 Task: Add a condition where "Channel Is Get Satisfaction" in new tickets in your groups.
Action: Mouse moved to (117, 420)
Screenshot: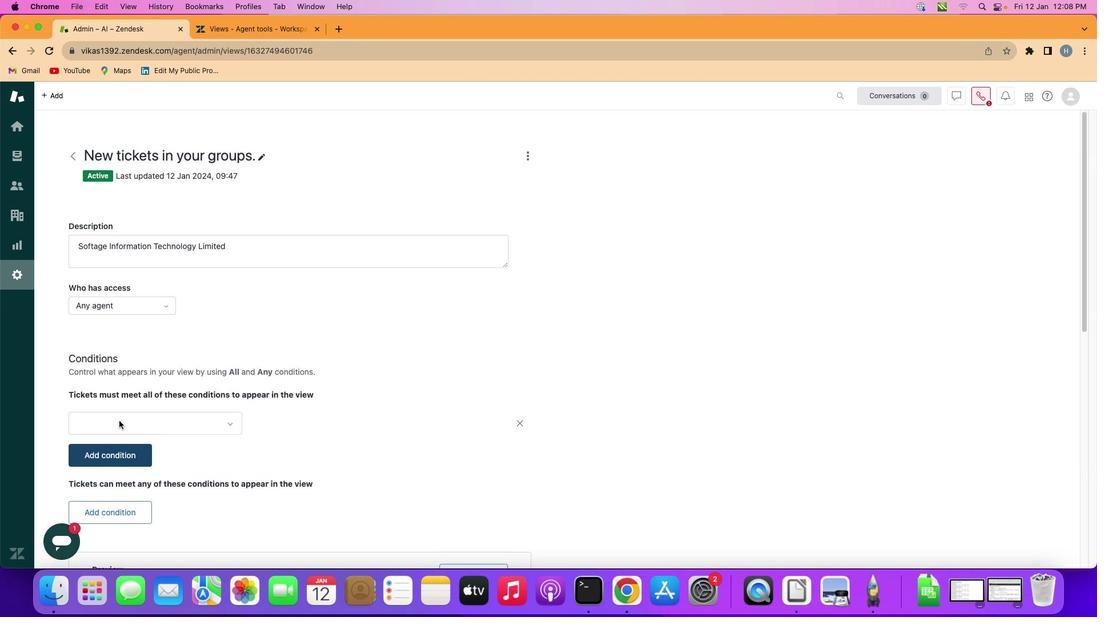 
Action: Mouse pressed left at (117, 420)
Screenshot: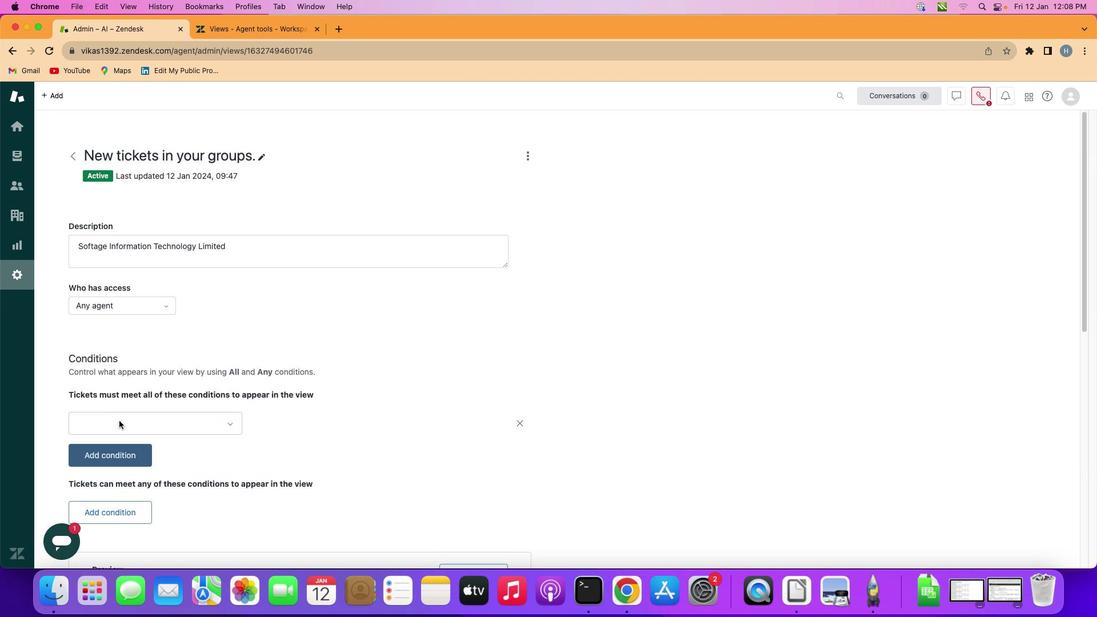 
Action: Mouse moved to (184, 417)
Screenshot: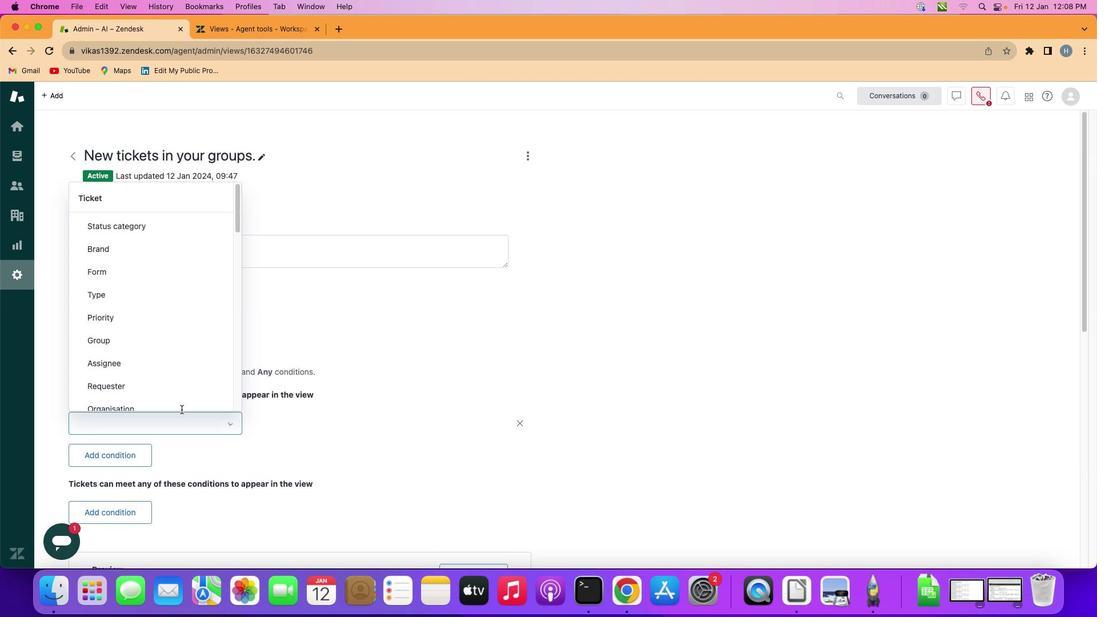
Action: Mouse pressed left at (184, 417)
Screenshot: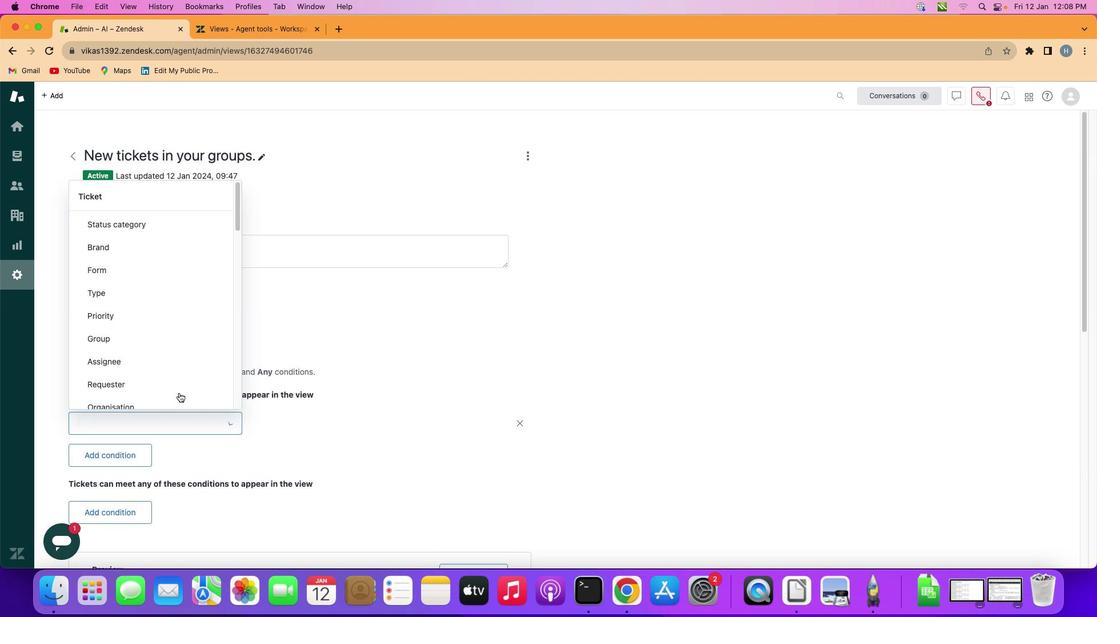 
Action: Mouse moved to (175, 299)
Screenshot: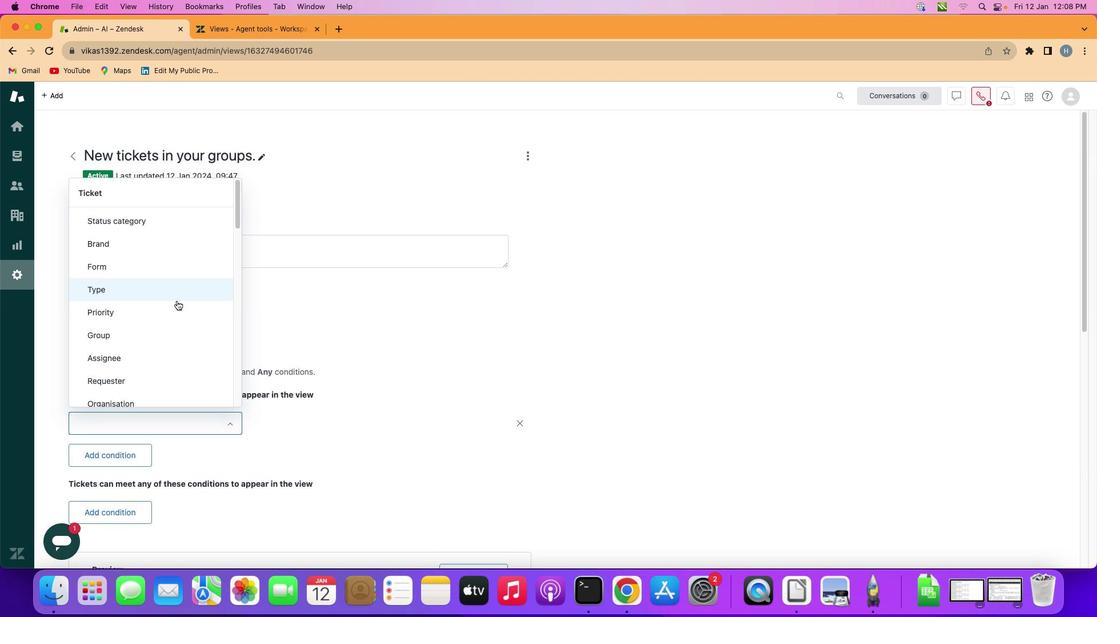 
Action: Mouse scrolled (175, 299) with delta (0, -1)
Screenshot: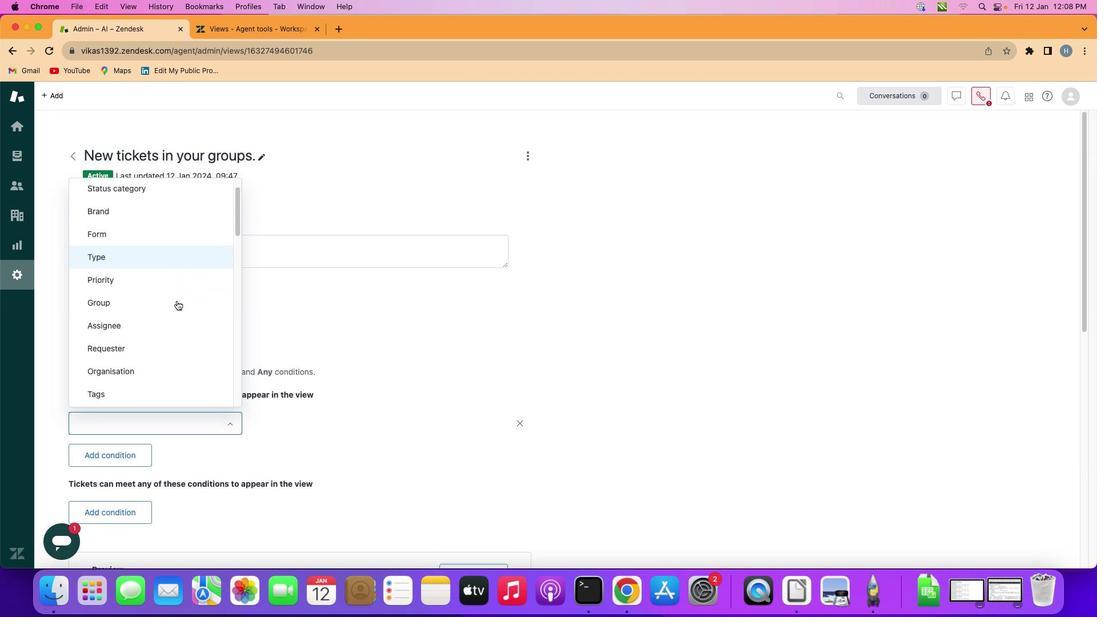 
Action: Mouse scrolled (175, 299) with delta (0, -1)
Screenshot: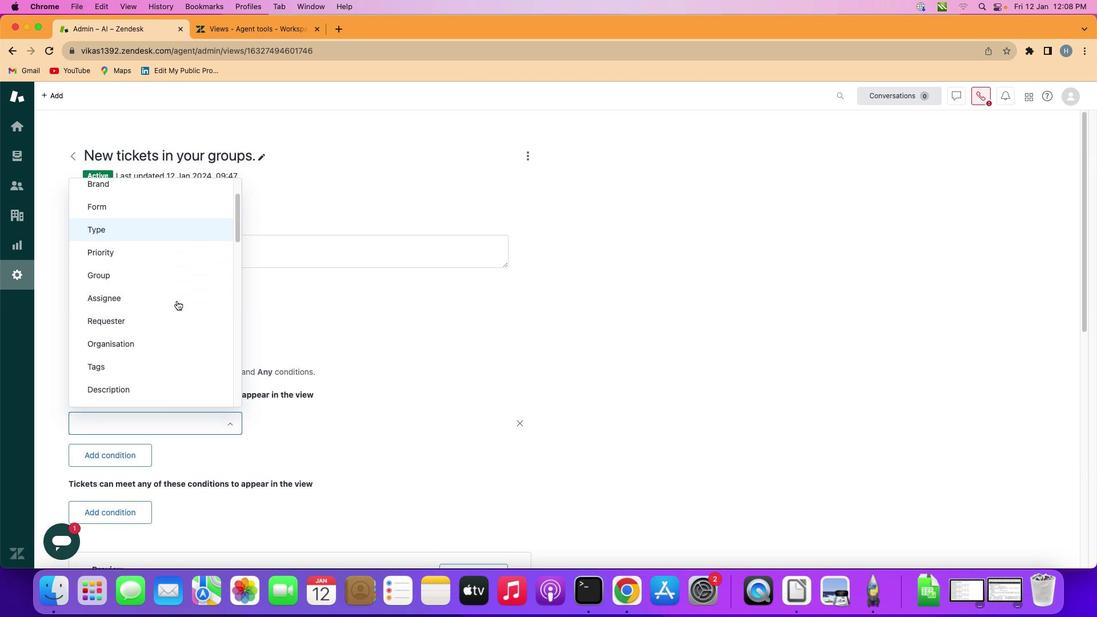 
Action: Mouse scrolled (175, 299) with delta (0, -1)
Screenshot: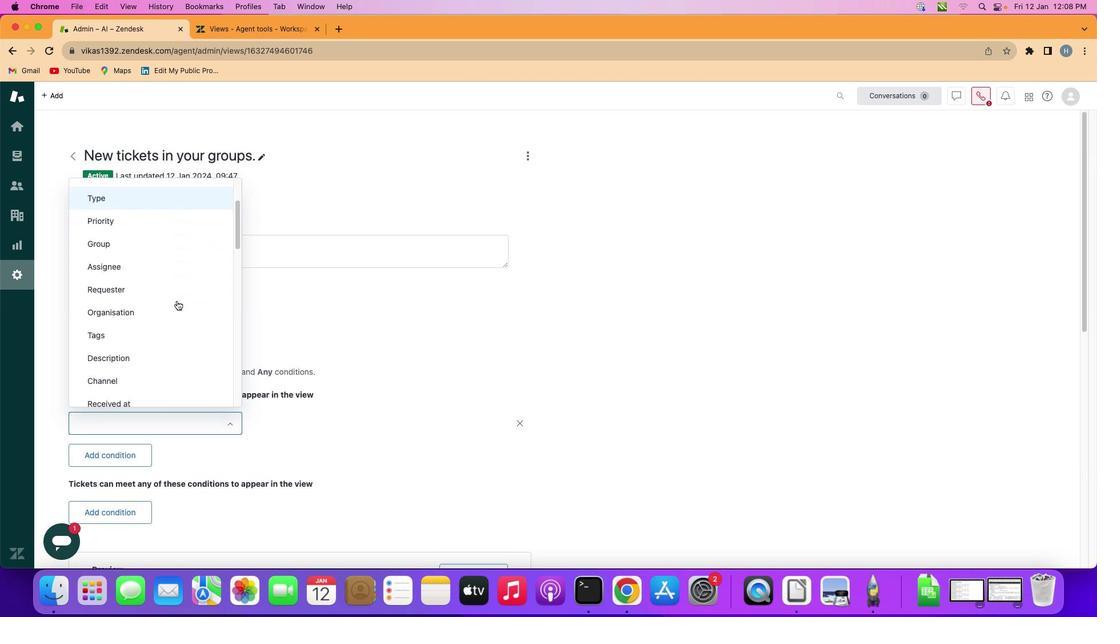 
Action: Mouse scrolled (175, 299) with delta (0, -1)
Screenshot: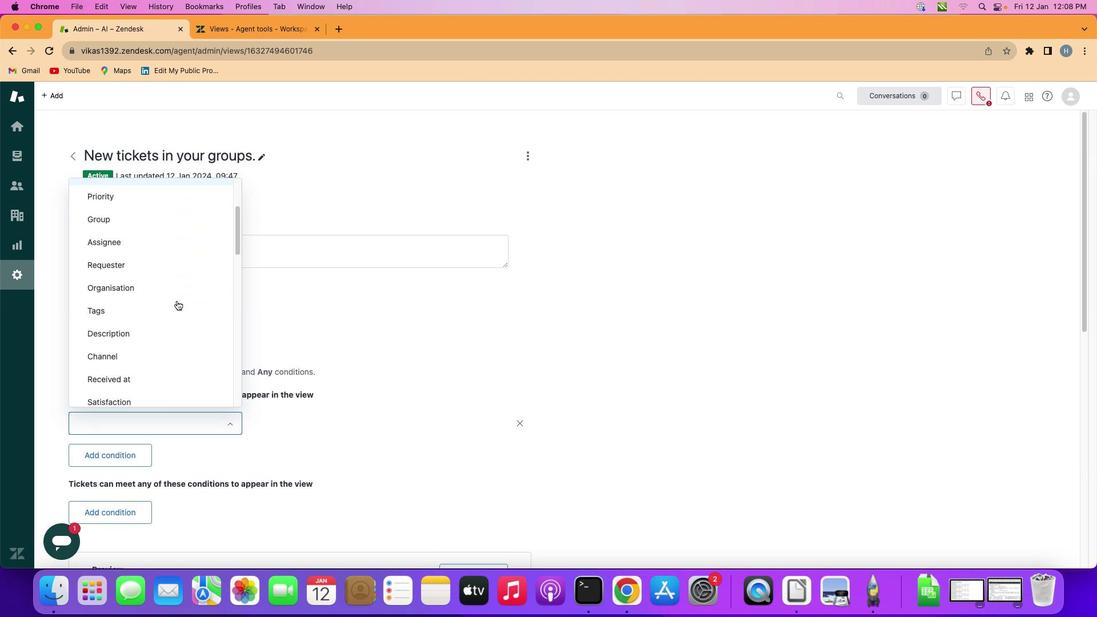 
Action: Mouse scrolled (175, 299) with delta (0, -1)
Screenshot: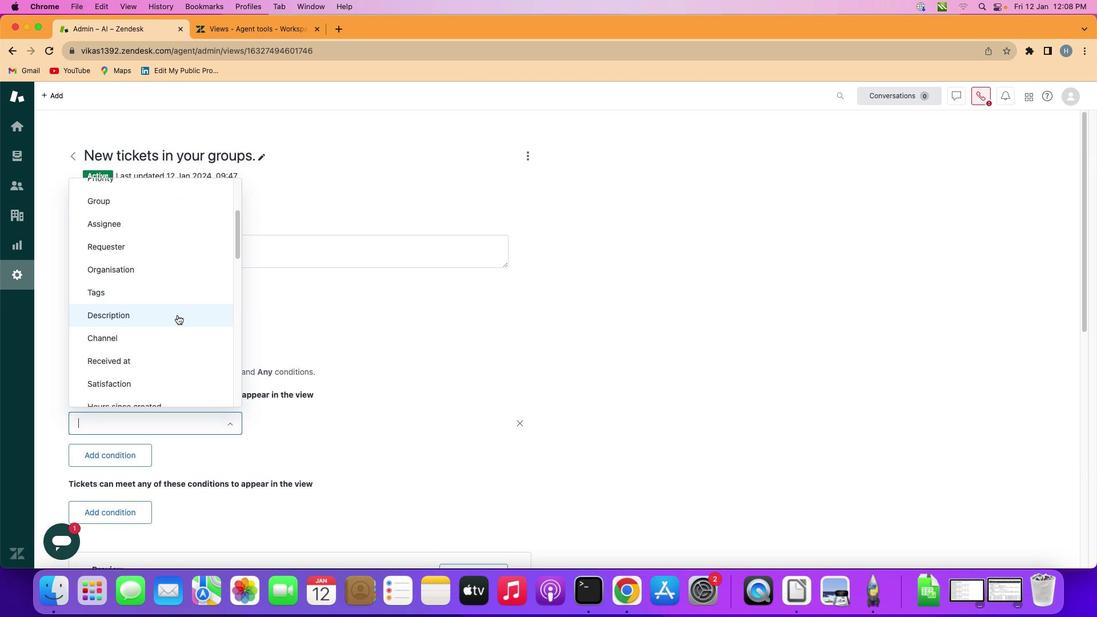 
Action: Mouse moved to (174, 326)
Screenshot: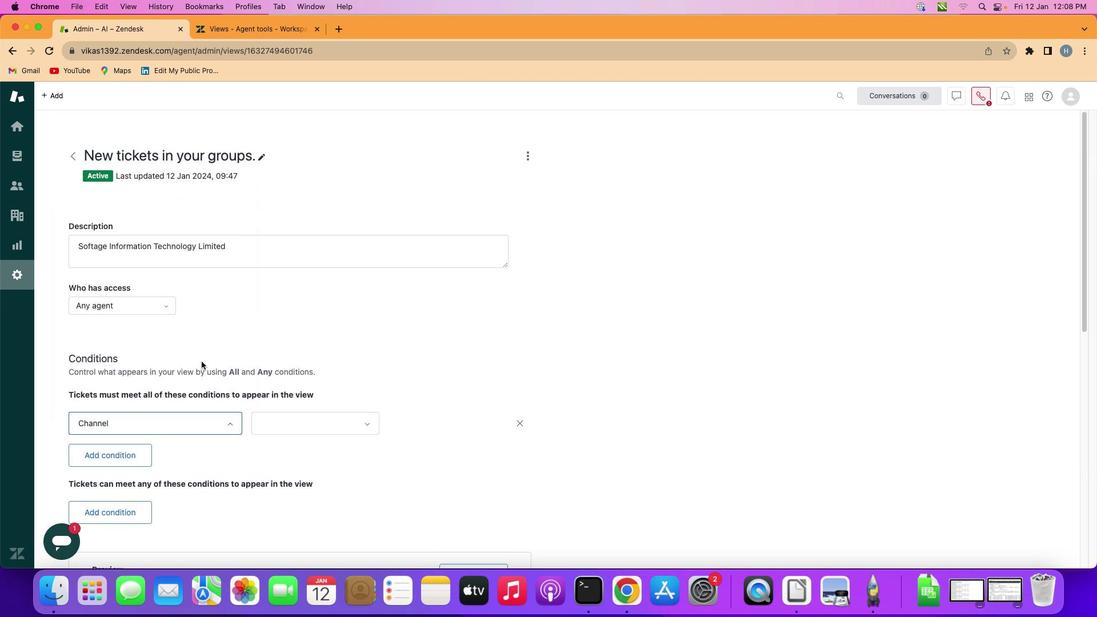 
Action: Mouse pressed left at (174, 326)
Screenshot: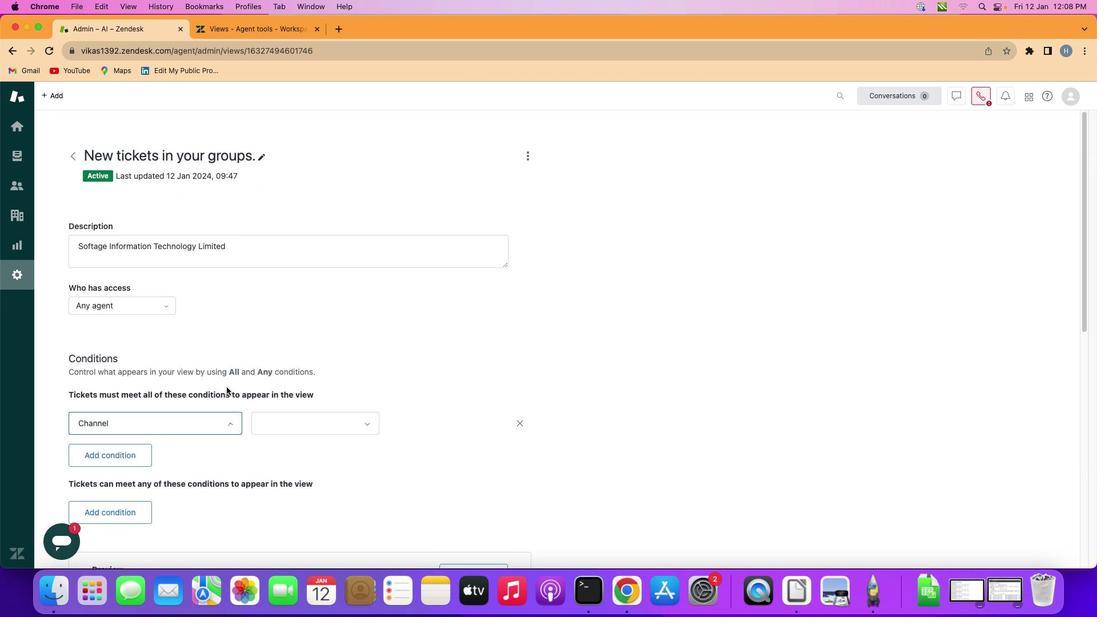 
Action: Mouse moved to (313, 425)
Screenshot: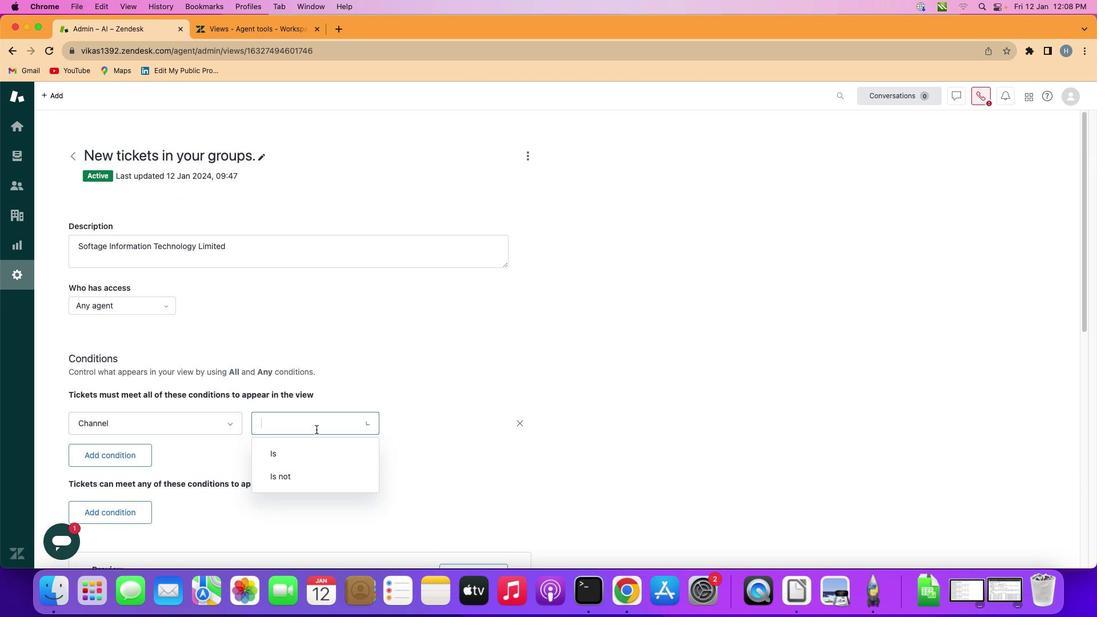 
Action: Mouse pressed left at (313, 425)
Screenshot: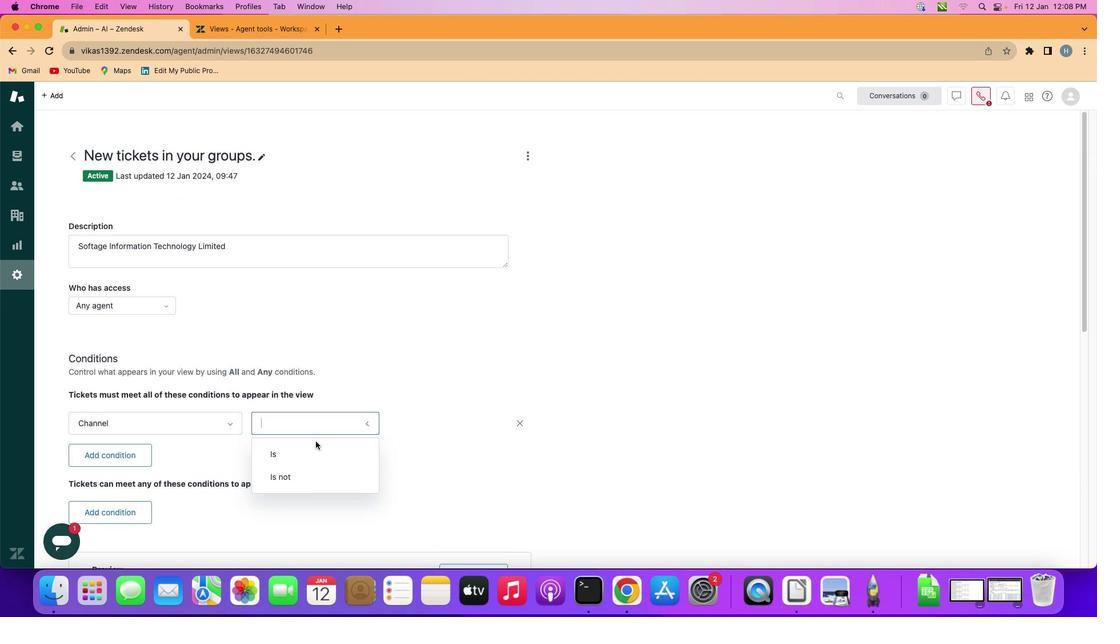 
Action: Mouse moved to (314, 449)
Screenshot: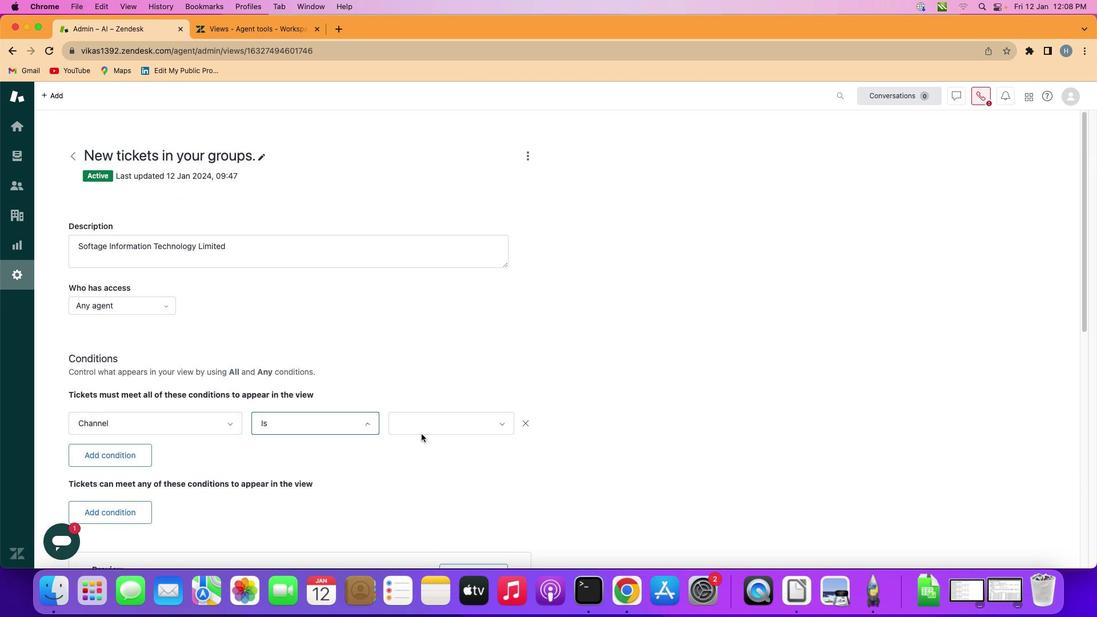 
Action: Mouse pressed left at (314, 449)
Screenshot: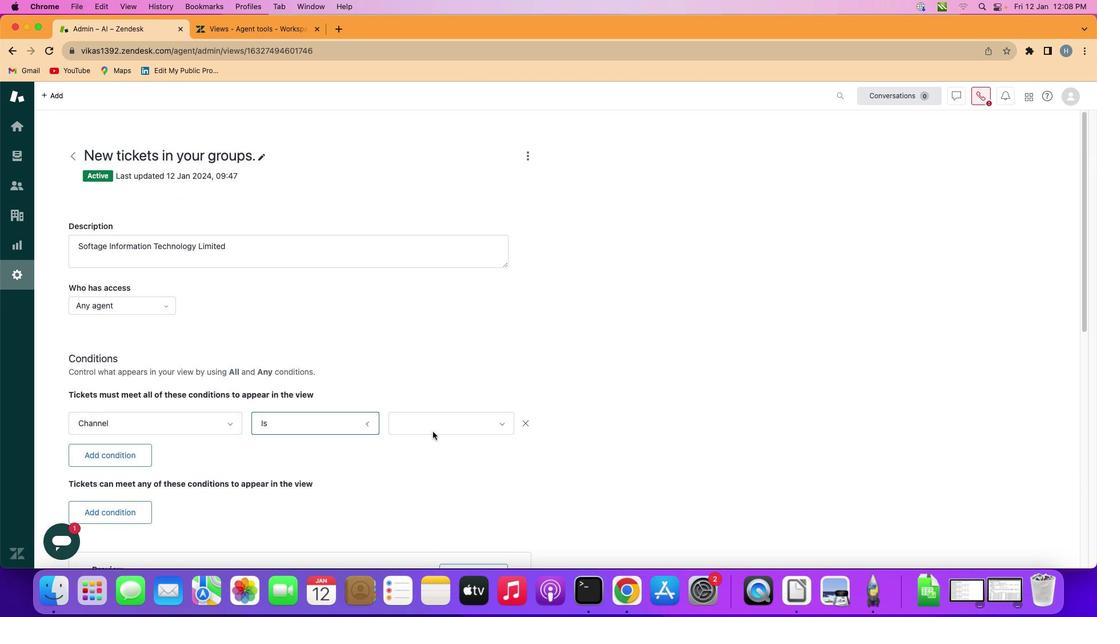 
Action: Mouse moved to (446, 425)
Screenshot: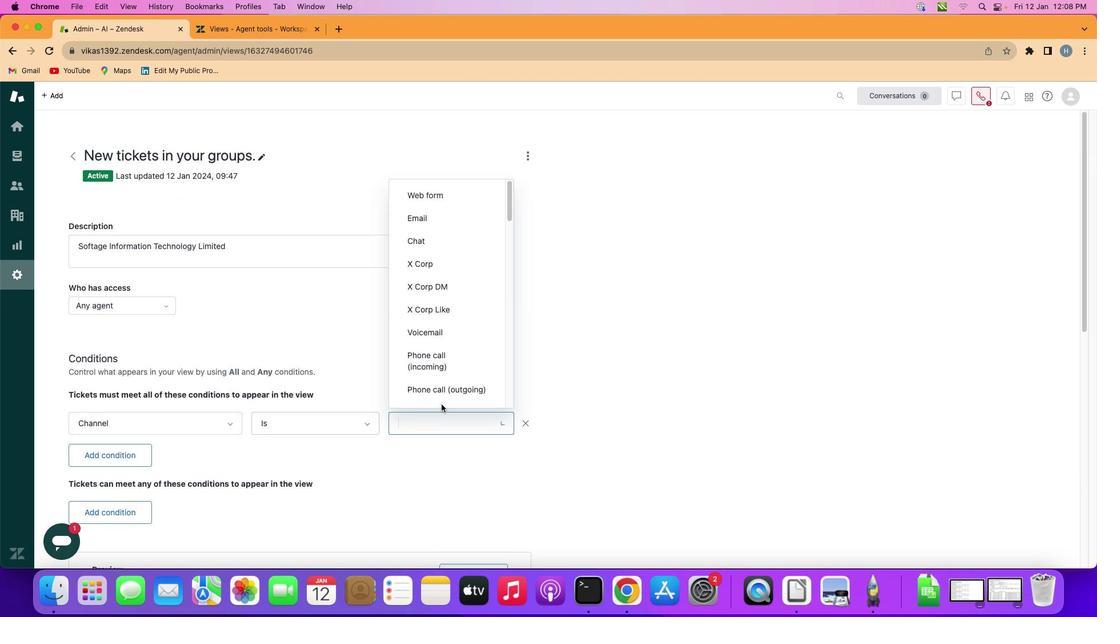 
Action: Mouse pressed left at (446, 425)
Screenshot: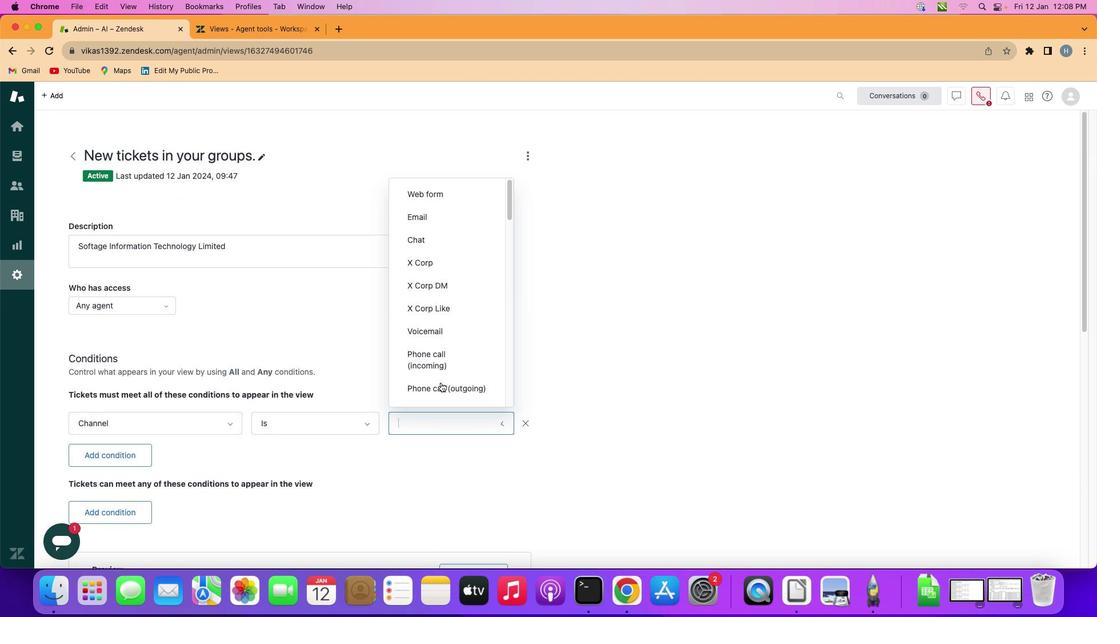 
Action: Mouse moved to (430, 303)
Screenshot: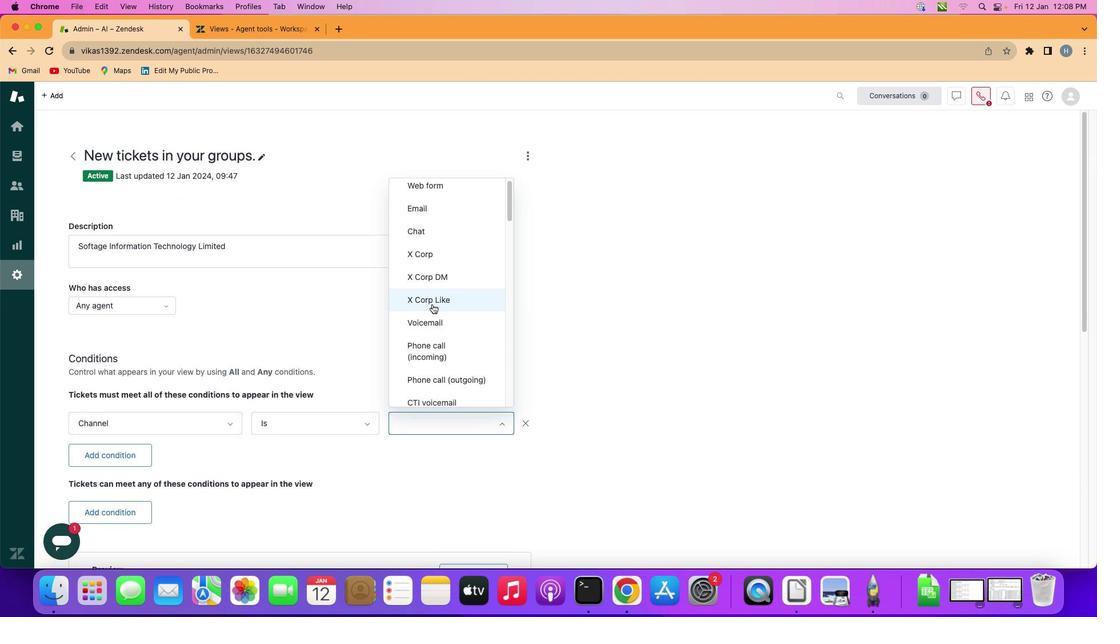 
Action: Mouse scrolled (430, 303) with delta (0, -1)
Screenshot: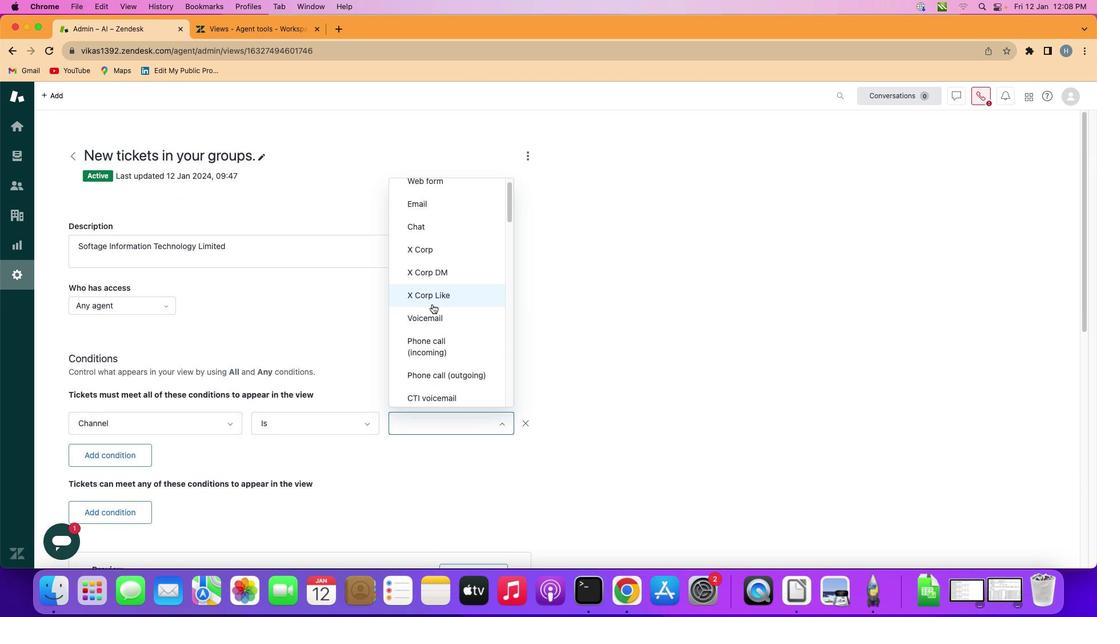 
Action: Mouse moved to (430, 302)
Screenshot: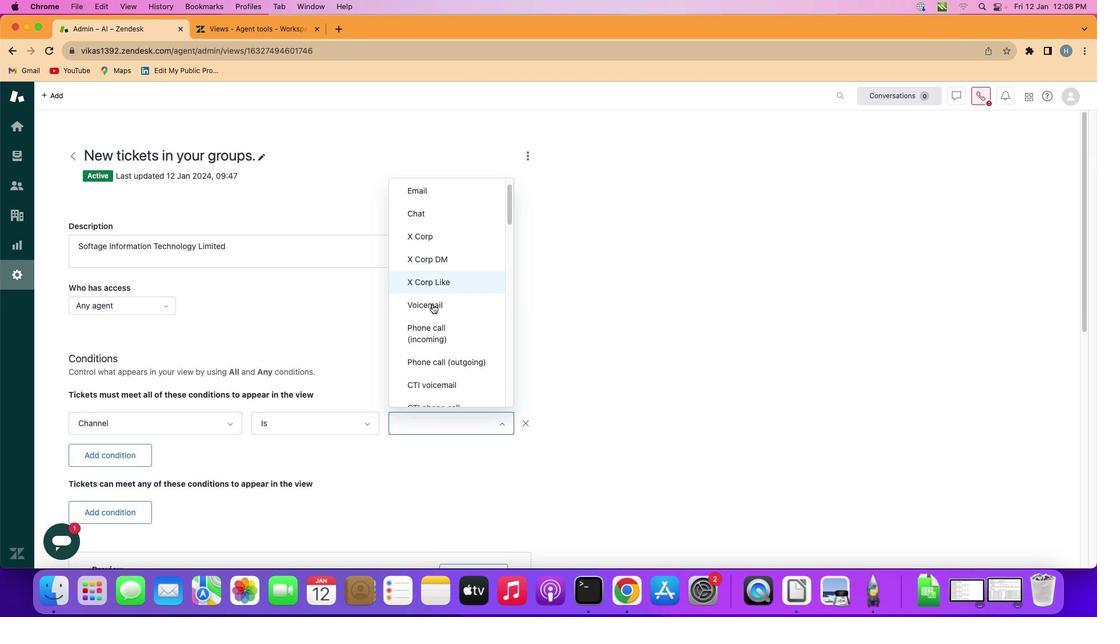 
Action: Mouse scrolled (430, 302) with delta (0, -1)
Screenshot: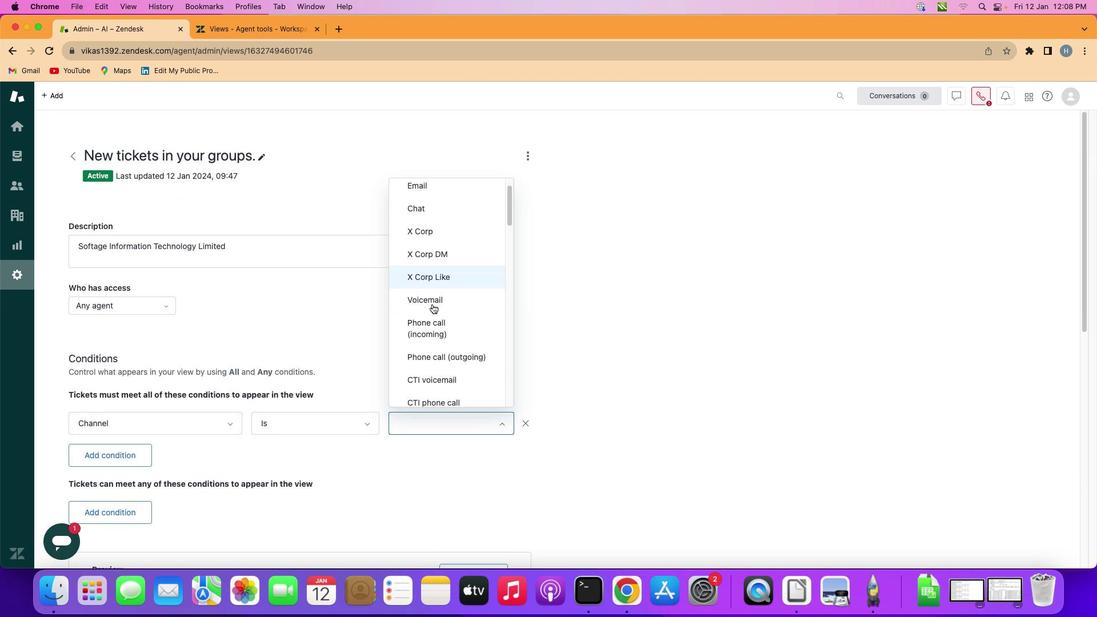 
Action: Mouse moved to (431, 302)
Screenshot: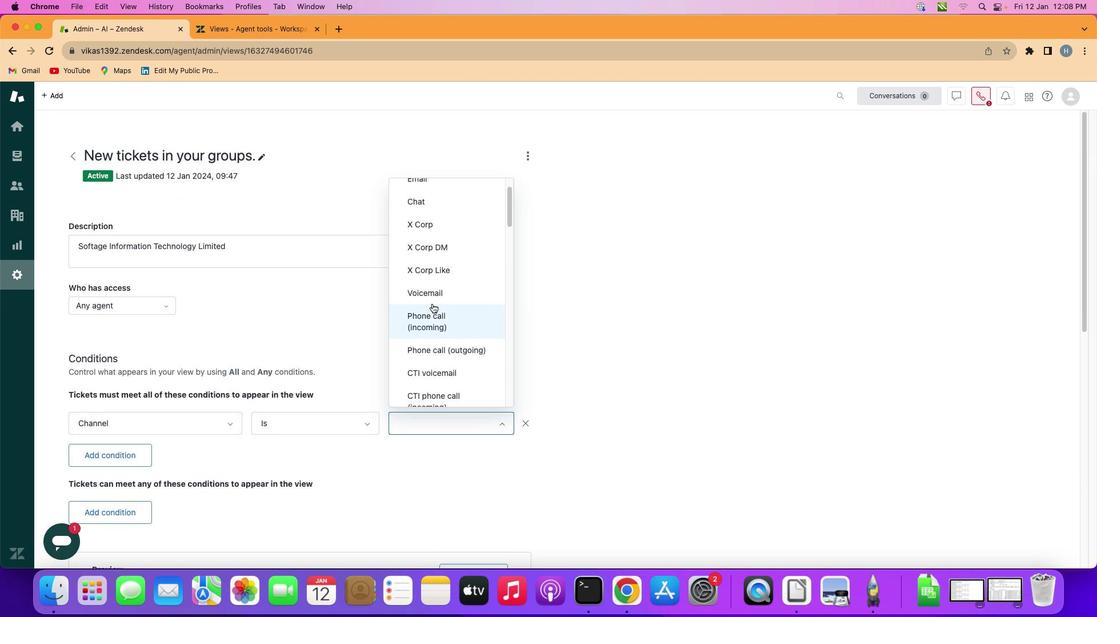 
Action: Mouse scrolled (431, 302) with delta (0, -1)
Screenshot: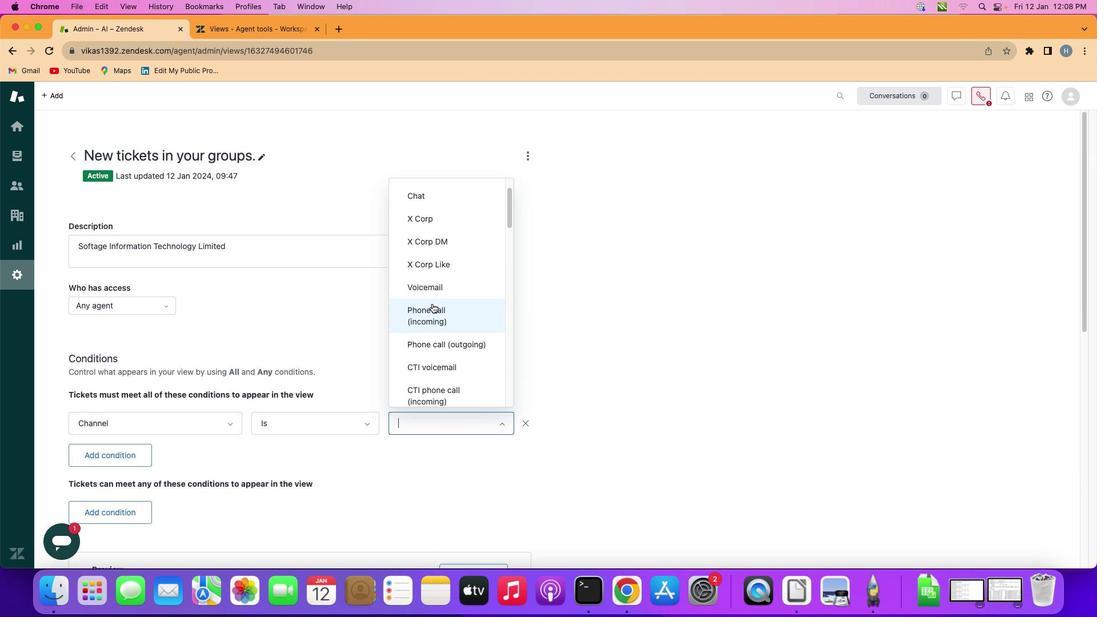 
Action: Mouse scrolled (431, 302) with delta (0, -1)
Screenshot: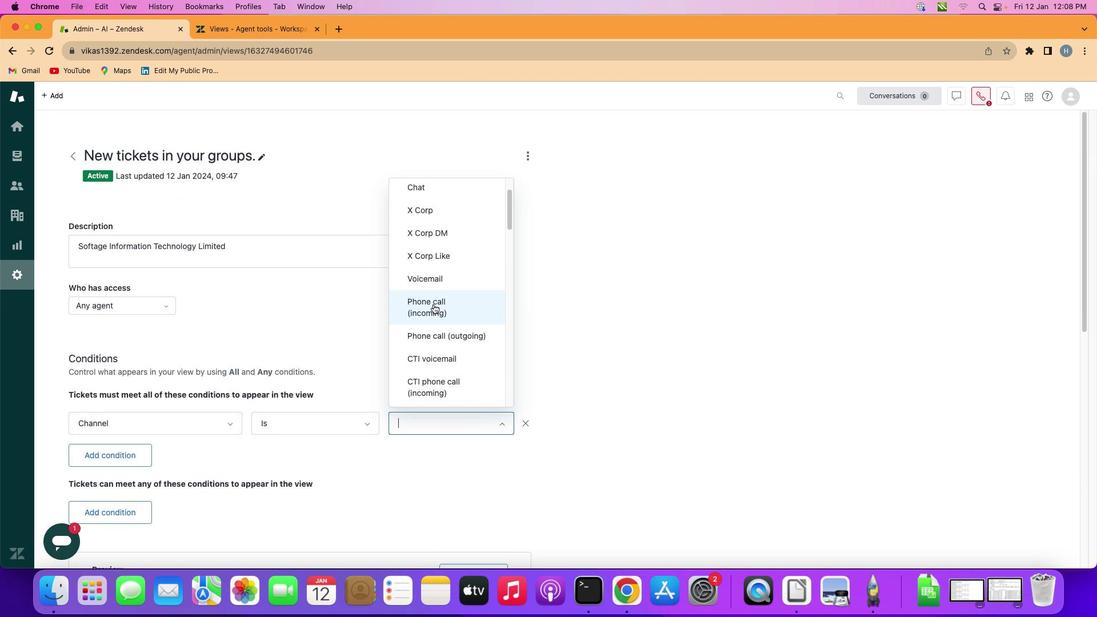 
Action: Mouse moved to (432, 302)
Screenshot: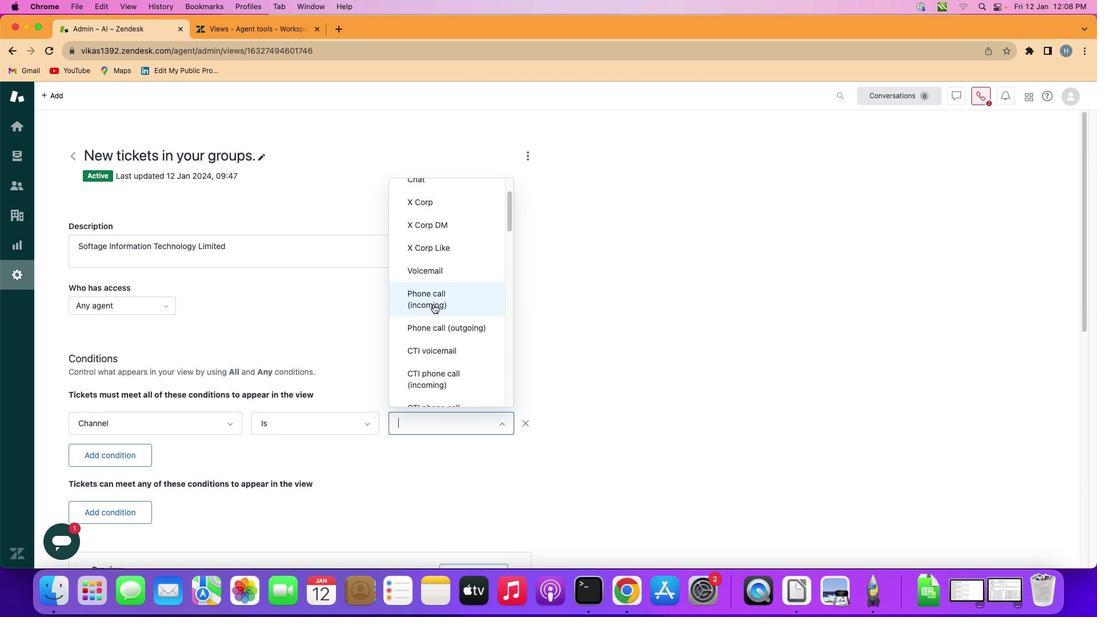 
Action: Mouse scrolled (432, 302) with delta (0, -1)
Screenshot: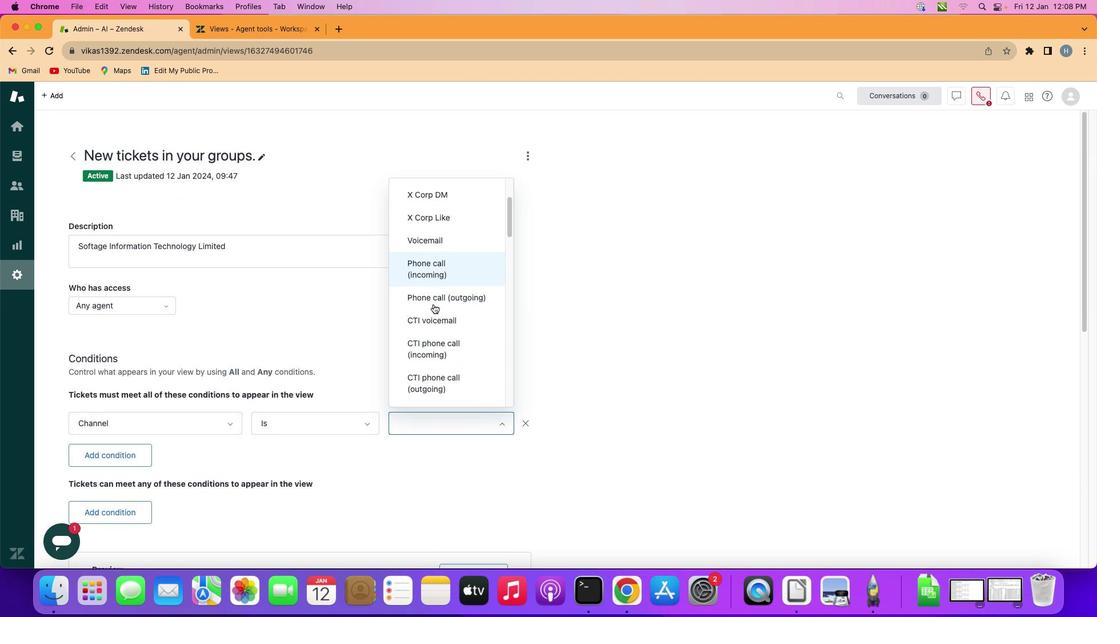 
Action: Mouse scrolled (432, 302) with delta (0, -1)
Screenshot: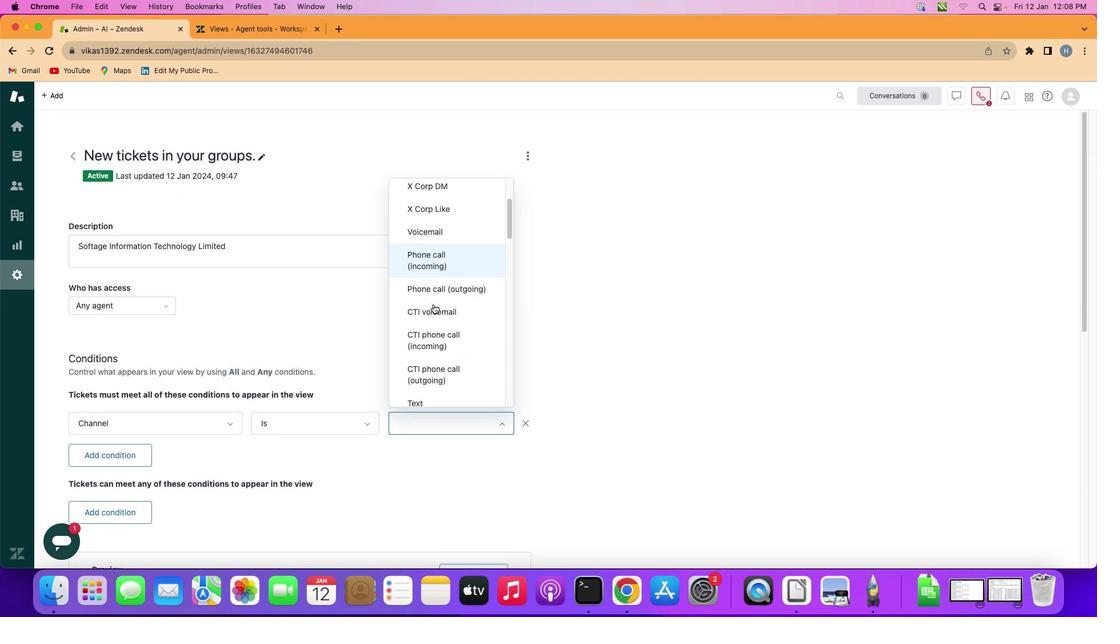 
Action: Mouse scrolled (432, 302) with delta (0, -1)
Screenshot: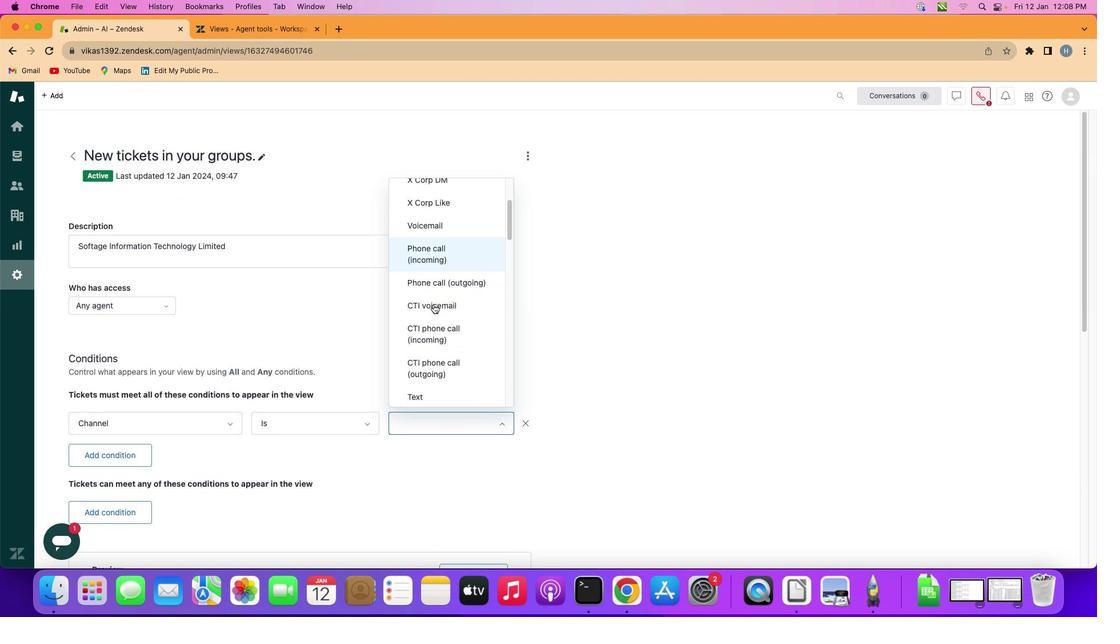 
Action: Mouse scrolled (432, 302) with delta (0, -1)
Screenshot: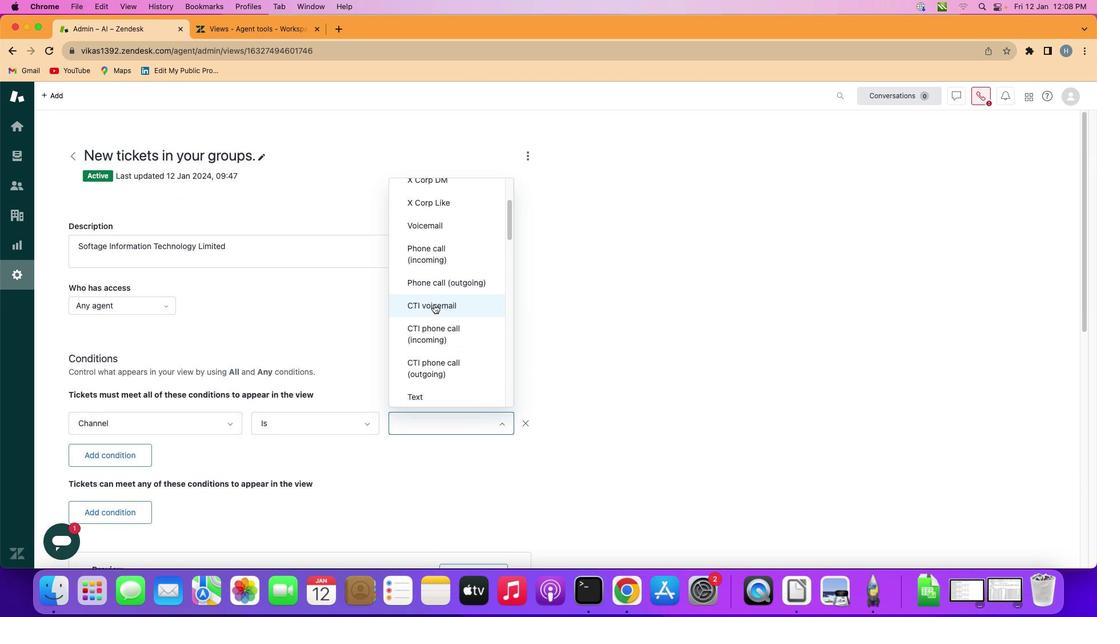 
Action: Mouse moved to (433, 302)
Screenshot: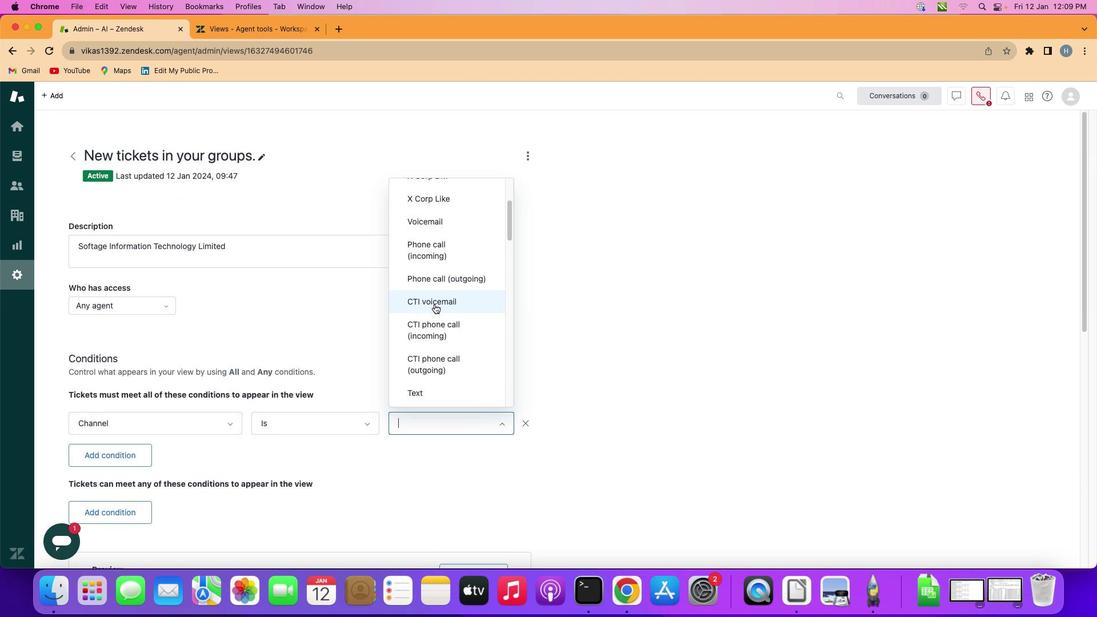 
Action: Mouse scrolled (433, 302) with delta (0, -1)
Screenshot: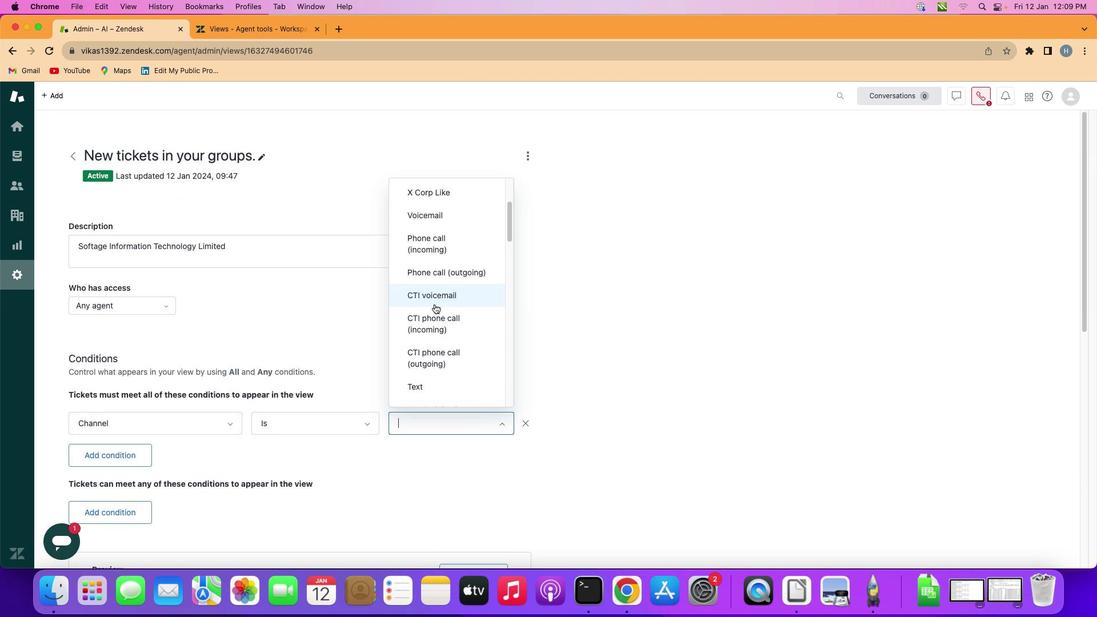 
Action: Mouse scrolled (433, 302) with delta (0, -1)
Screenshot: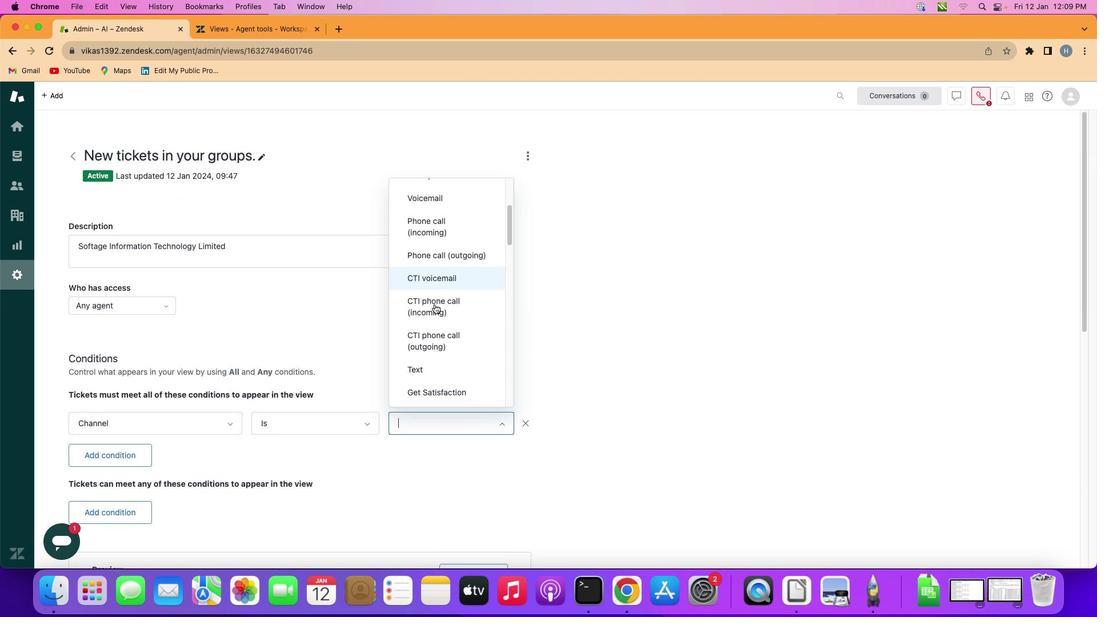 
Action: Mouse scrolled (433, 302) with delta (0, -1)
Screenshot: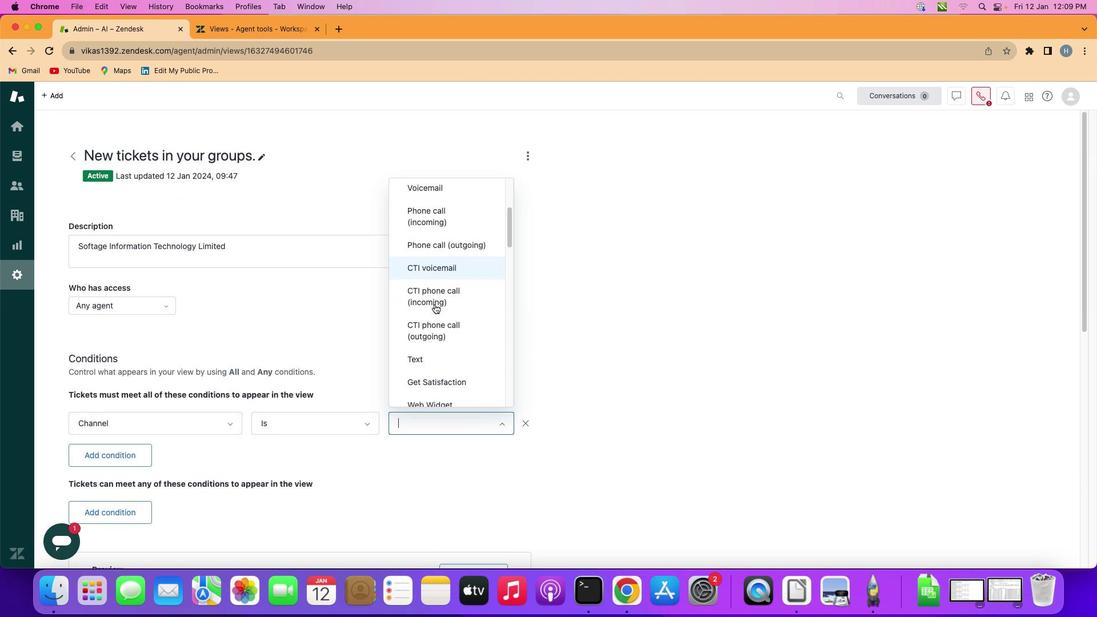 
Action: Mouse scrolled (433, 302) with delta (0, -1)
Screenshot: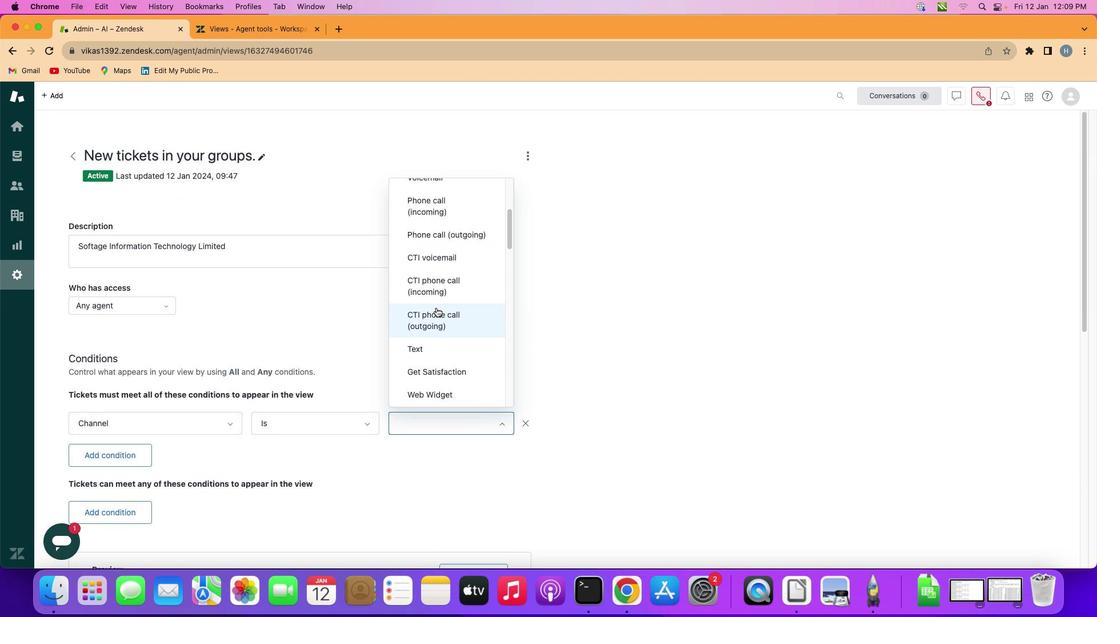 
Action: Mouse moved to (437, 365)
Screenshot: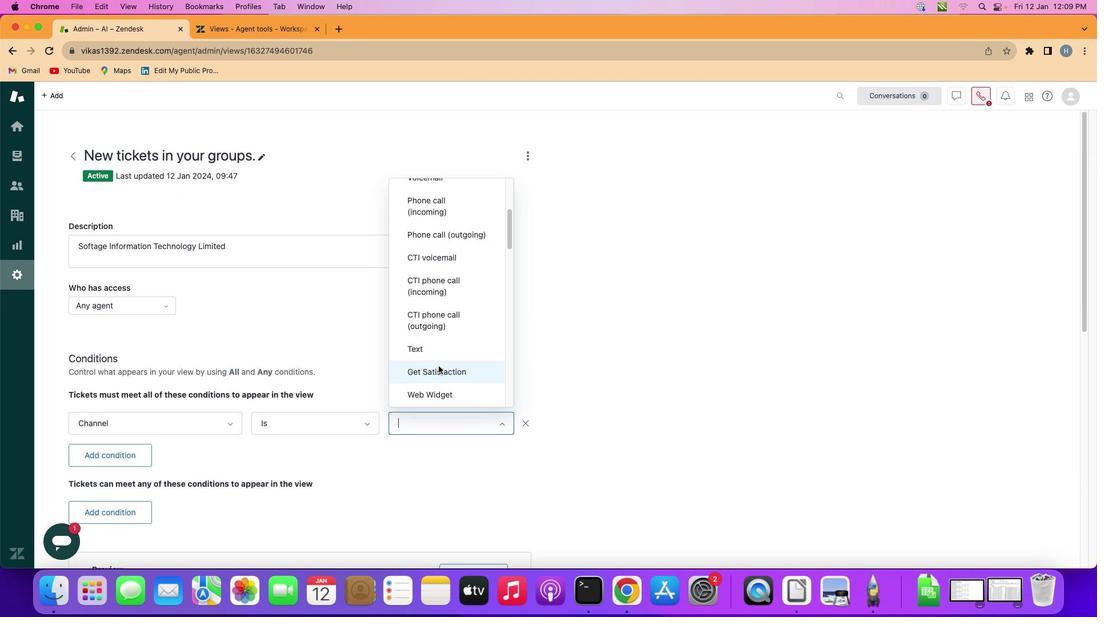 
Action: Mouse pressed left at (437, 365)
Screenshot: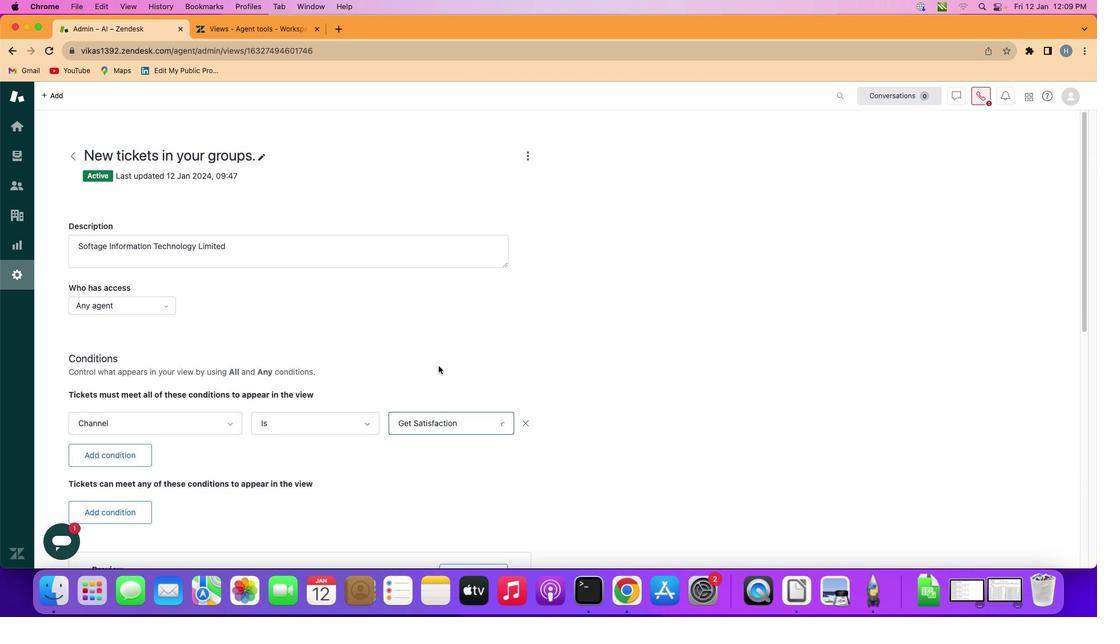 
Action: Mouse moved to (440, 345)
Screenshot: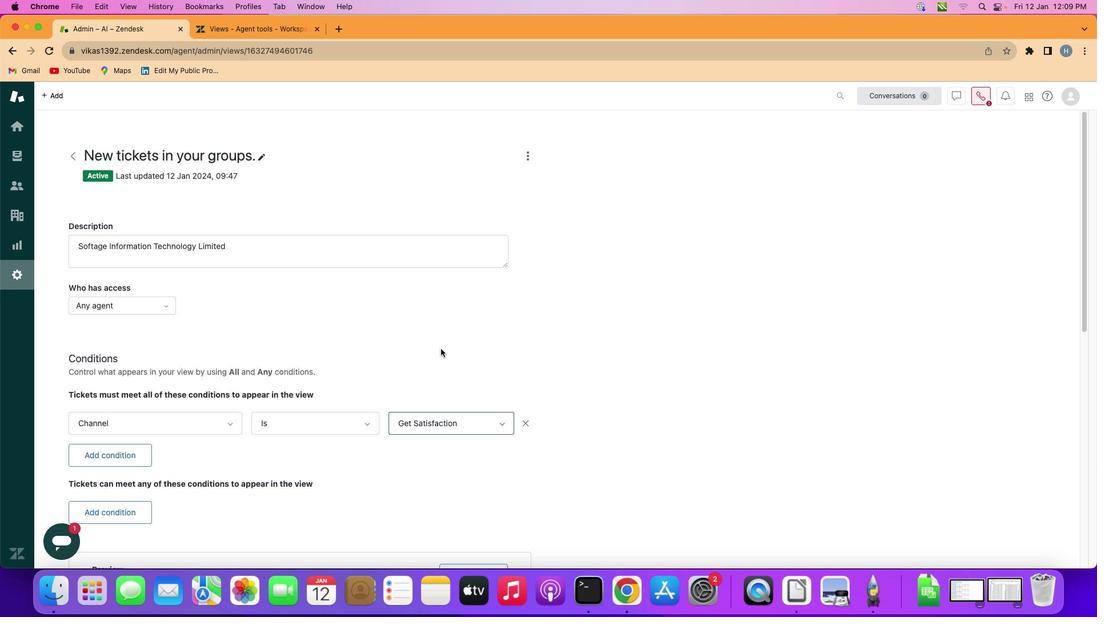 
